 Task: Click the Remove Button Under find vendor.
Action: Mouse moved to (100, 13)
Screenshot: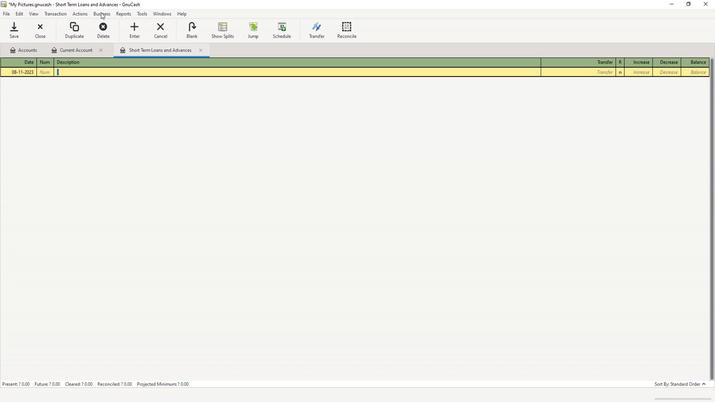 
Action: Mouse pressed left at (100, 13)
Screenshot: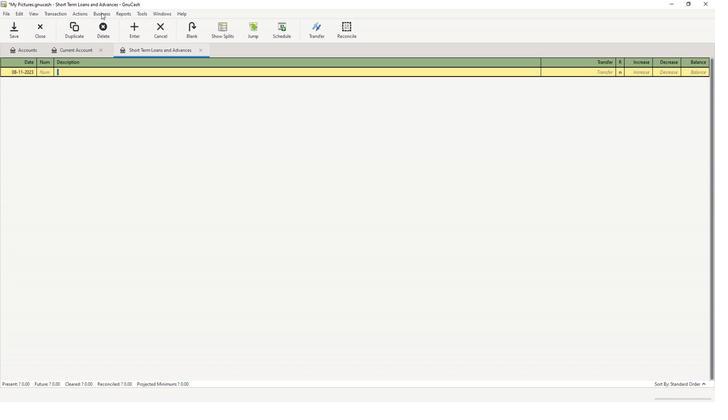 
Action: Mouse moved to (110, 33)
Screenshot: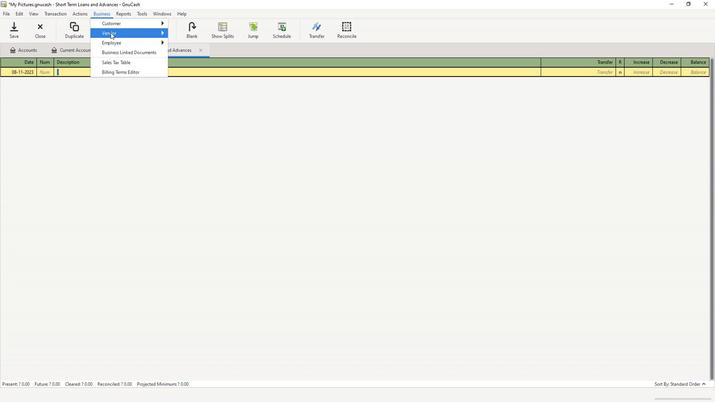 
Action: Mouse pressed left at (110, 33)
Screenshot: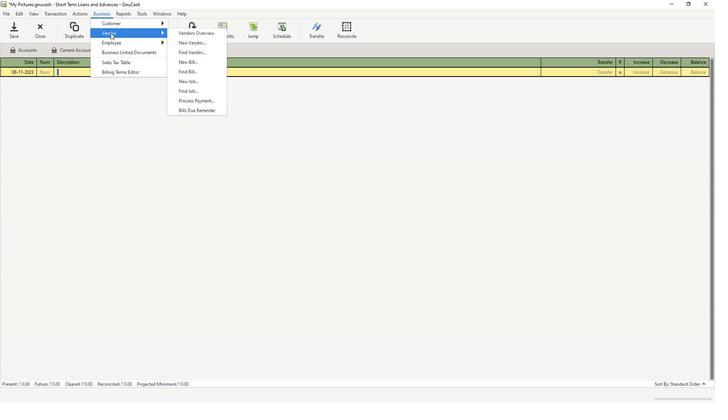 
Action: Mouse moved to (190, 53)
Screenshot: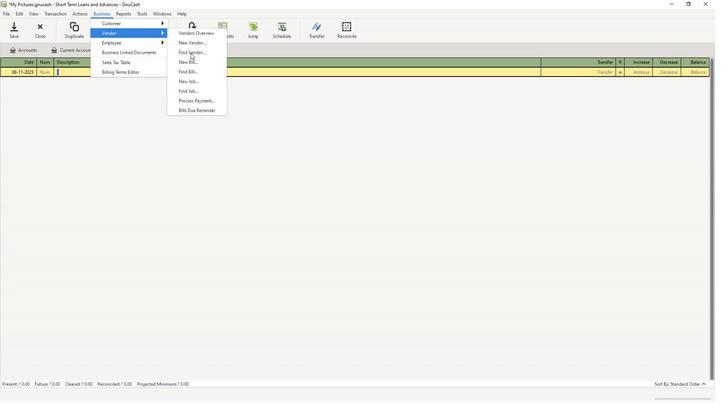 
Action: Mouse pressed left at (190, 53)
Screenshot: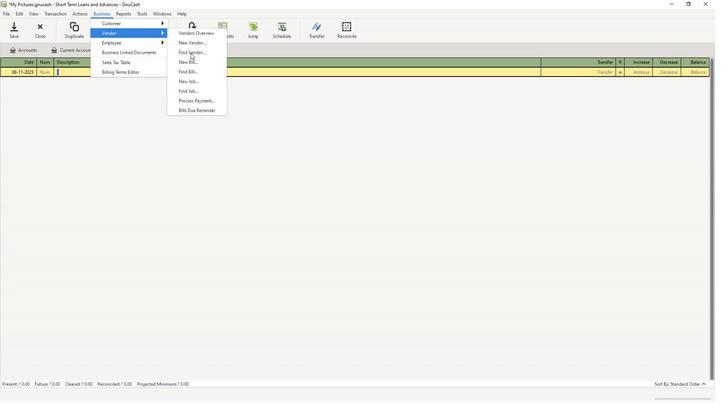 
Action: Mouse moved to (467, 185)
Screenshot: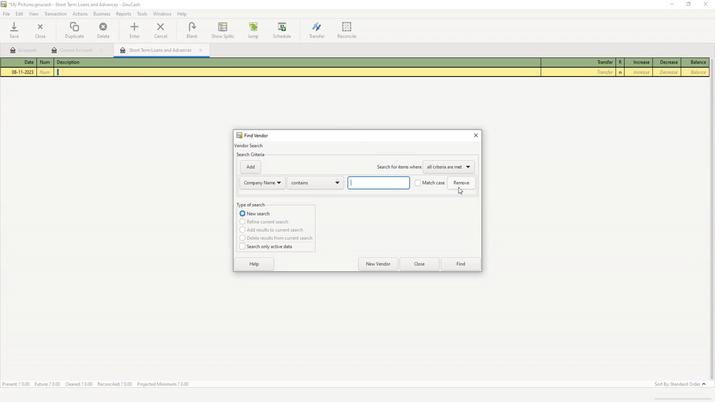 
Action: Mouse pressed left at (467, 185)
Screenshot: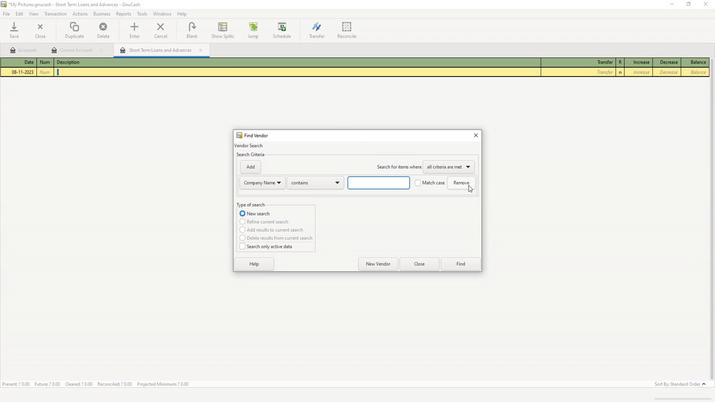 
